 Task: Look for products in the category "Sun Protection & Bug Spray" from All Good only.
Action: Mouse moved to (280, 140)
Screenshot: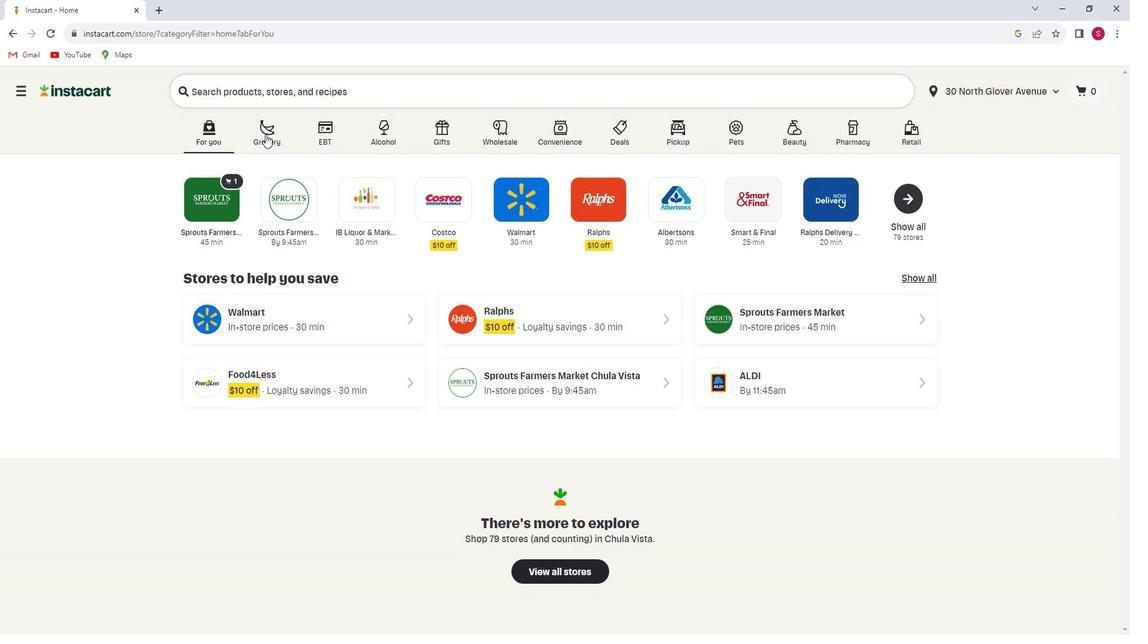 
Action: Mouse pressed left at (280, 140)
Screenshot: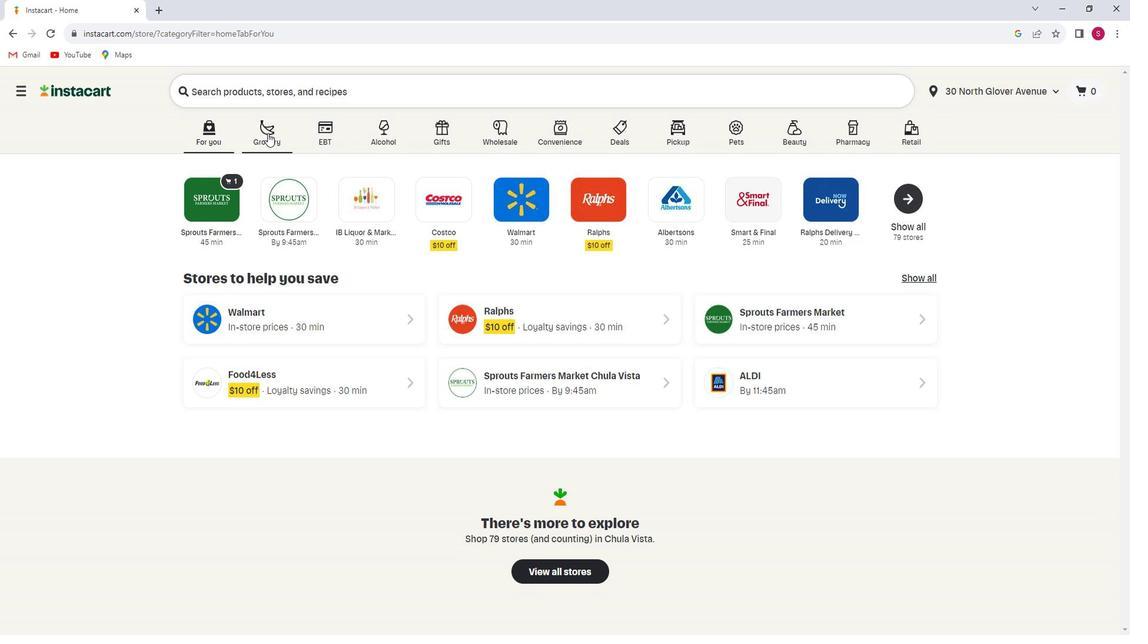 
Action: Mouse moved to (297, 349)
Screenshot: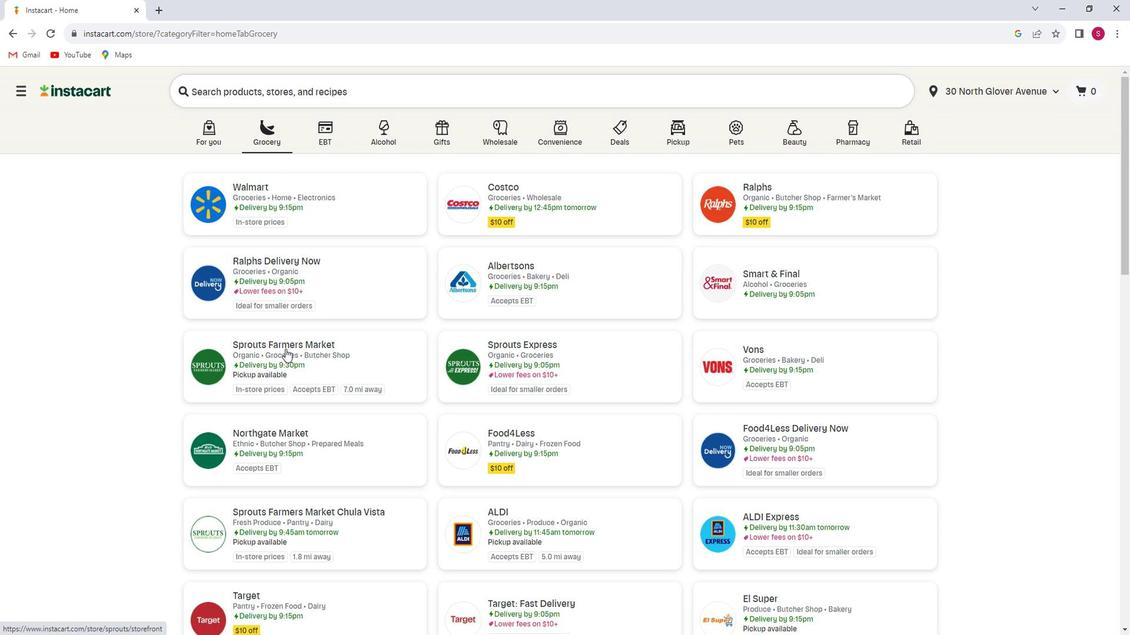 
Action: Mouse pressed left at (297, 349)
Screenshot: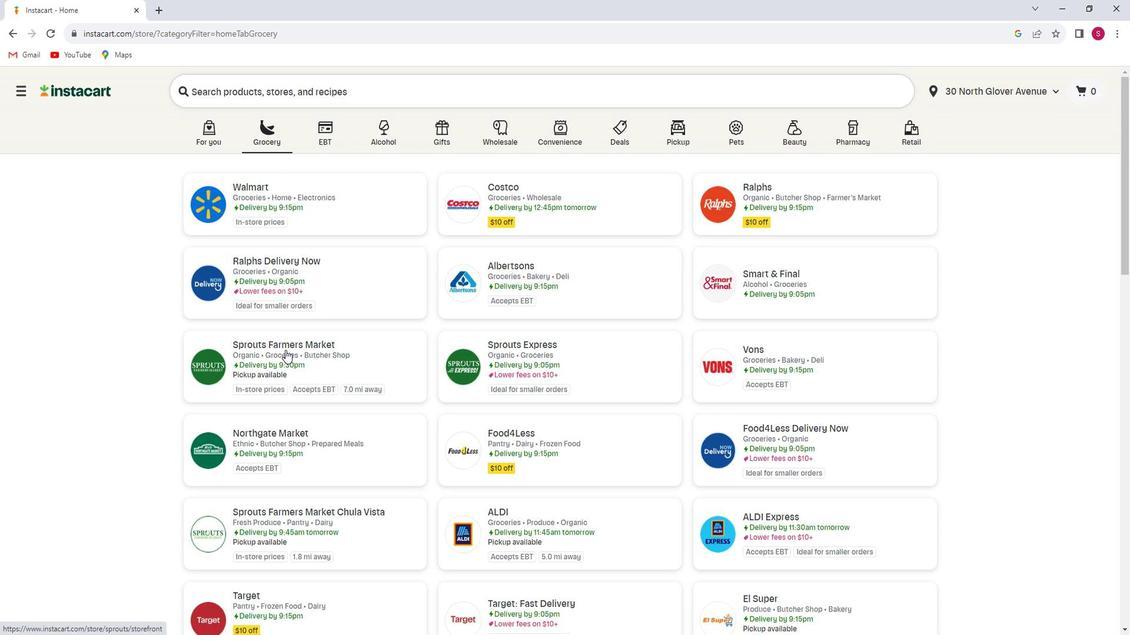 
Action: Mouse moved to (100, 430)
Screenshot: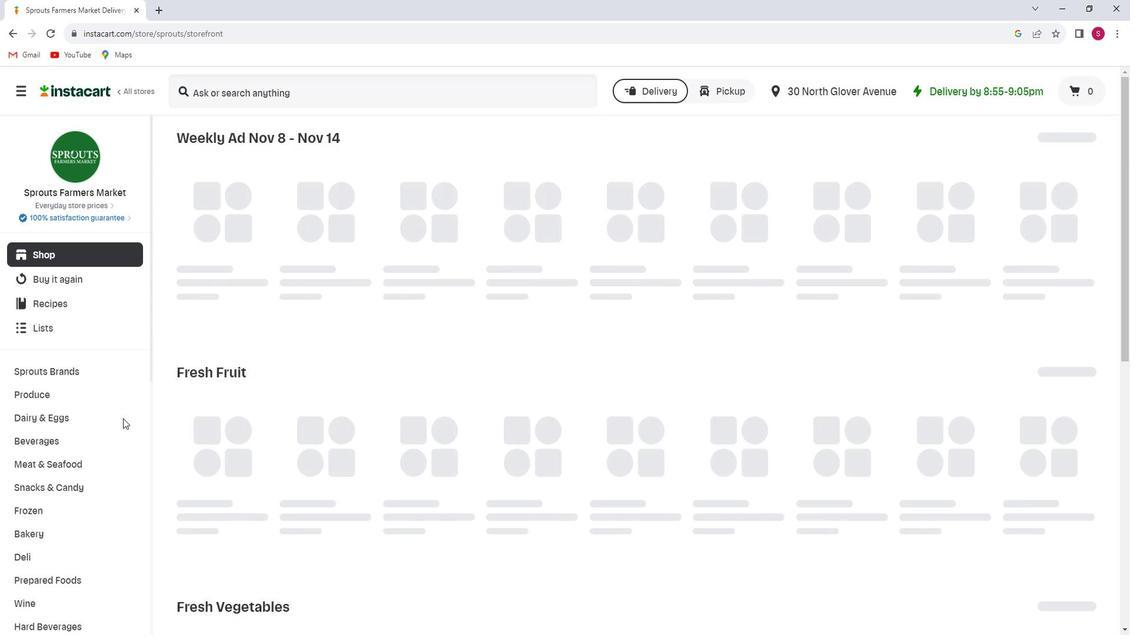 
Action: Mouse scrolled (100, 429) with delta (0, 0)
Screenshot: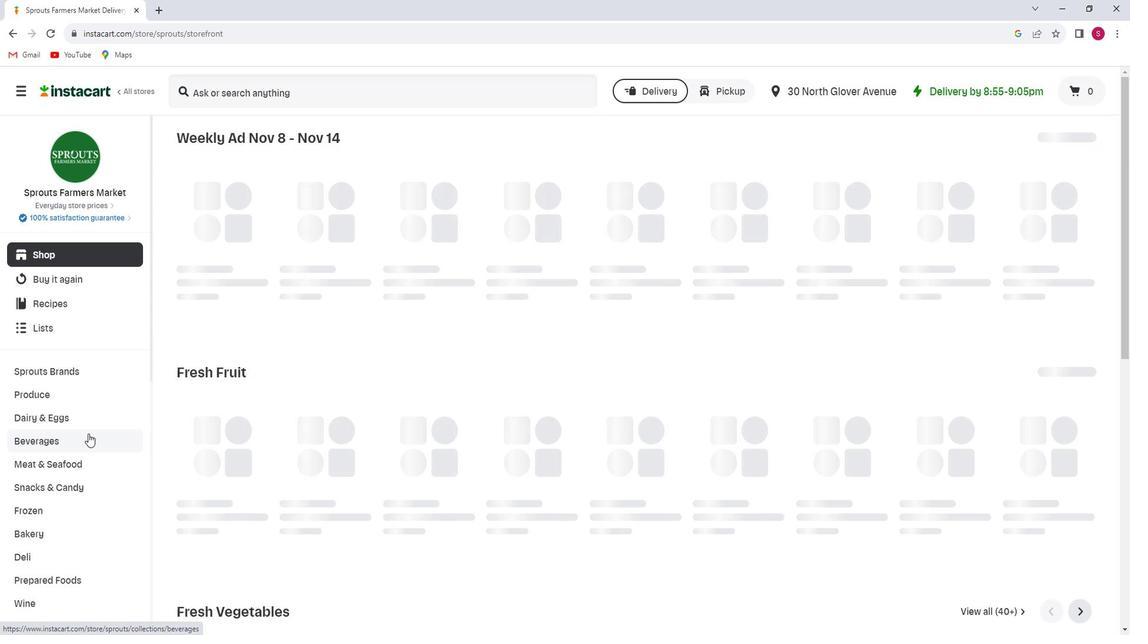 
Action: Mouse scrolled (100, 429) with delta (0, 0)
Screenshot: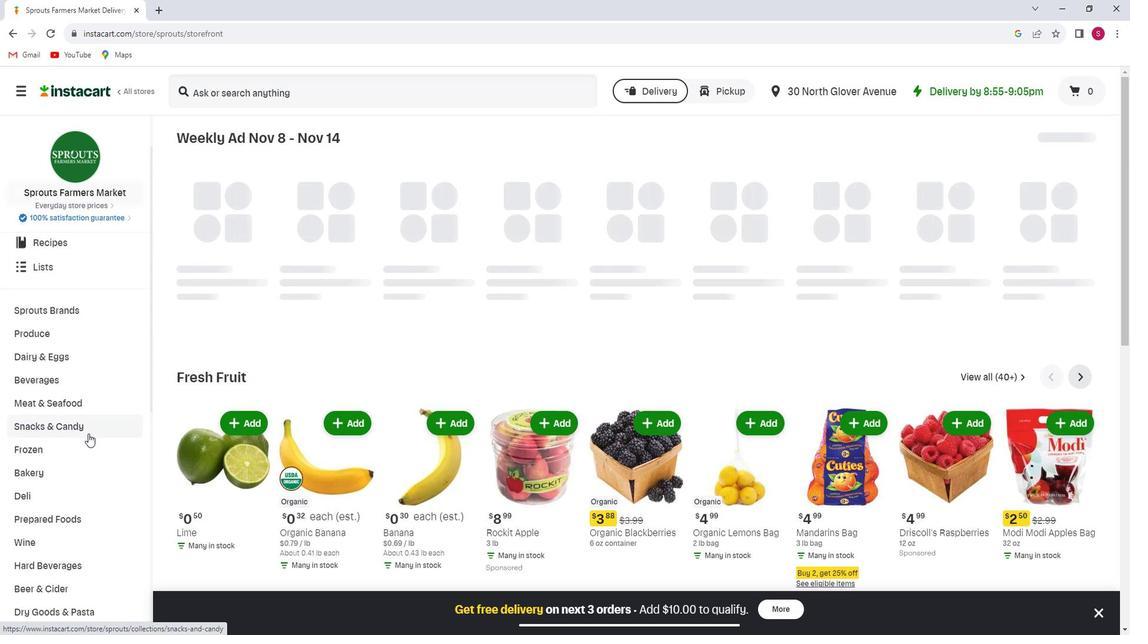 
Action: Mouse scrolled (100, 429) with delta (0, 0)
Screenshot: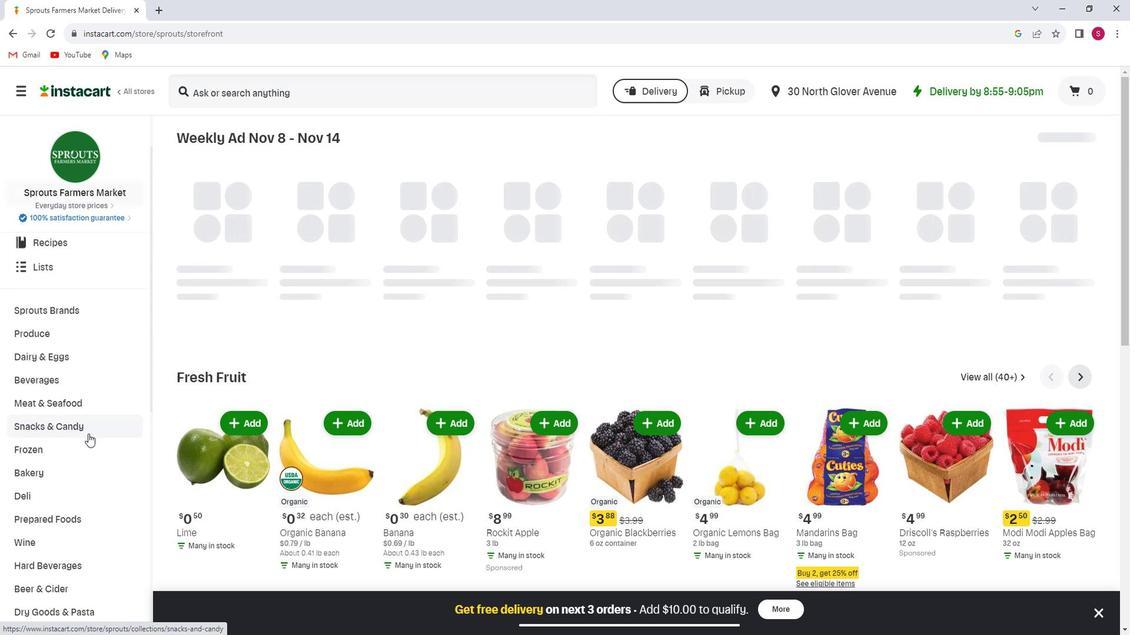 
Action: Mouse scrolled (100, 429) with delta (0, 0)
Screenshot: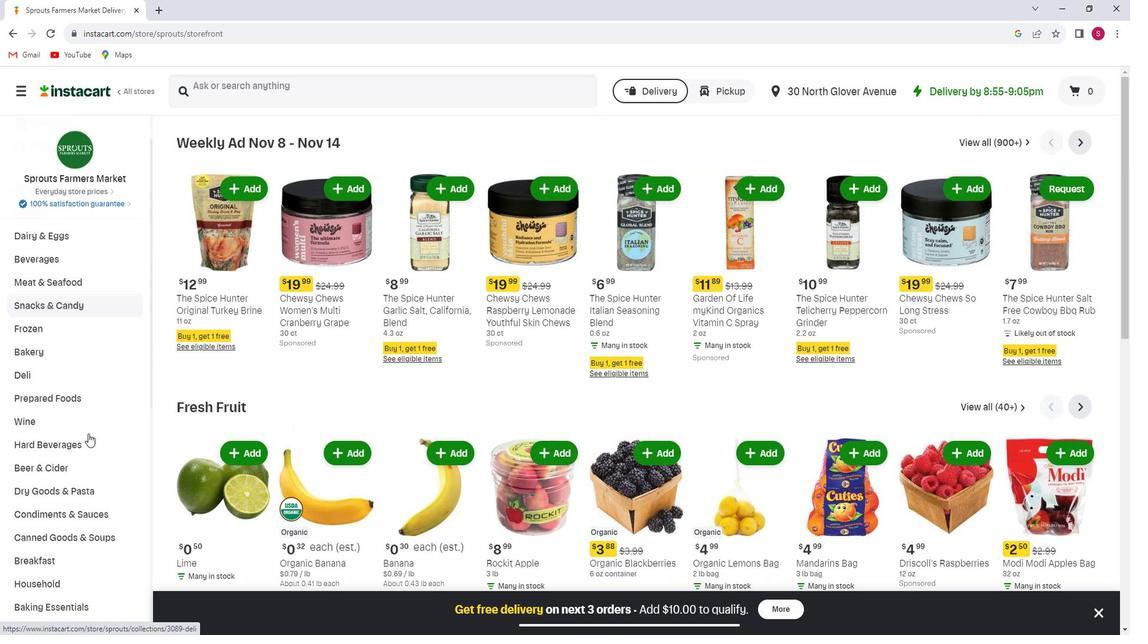 
Action: Mouse scrolled (100, 429) with delta (0, 0)
Screenshot: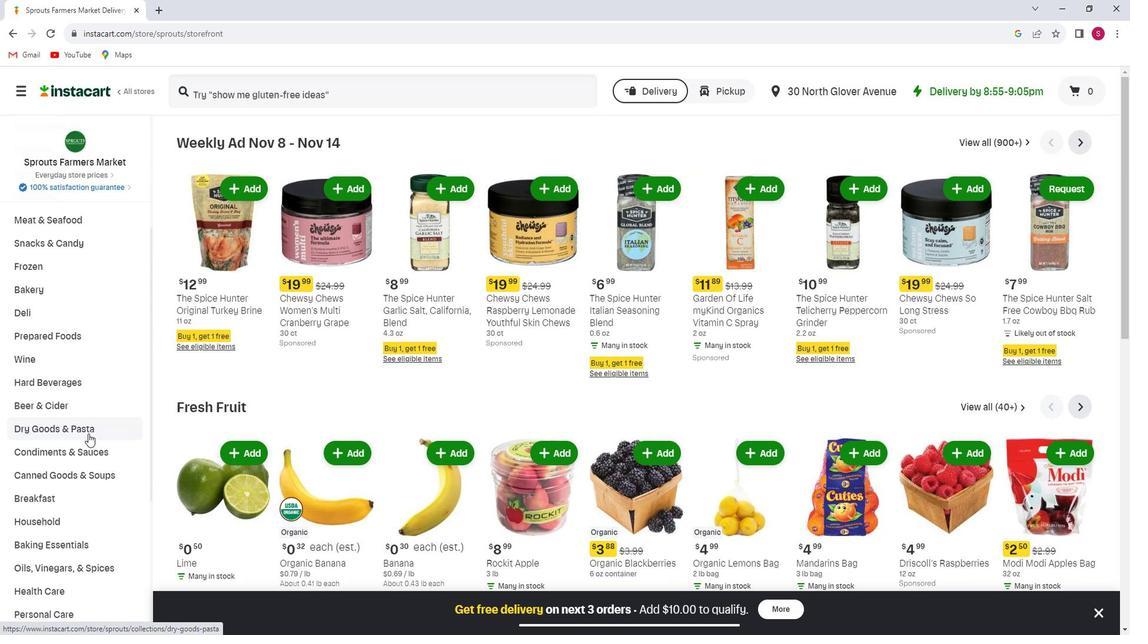 
Action: Mouse scrolled (100, 429) with delta (0, 0)
Screenshot: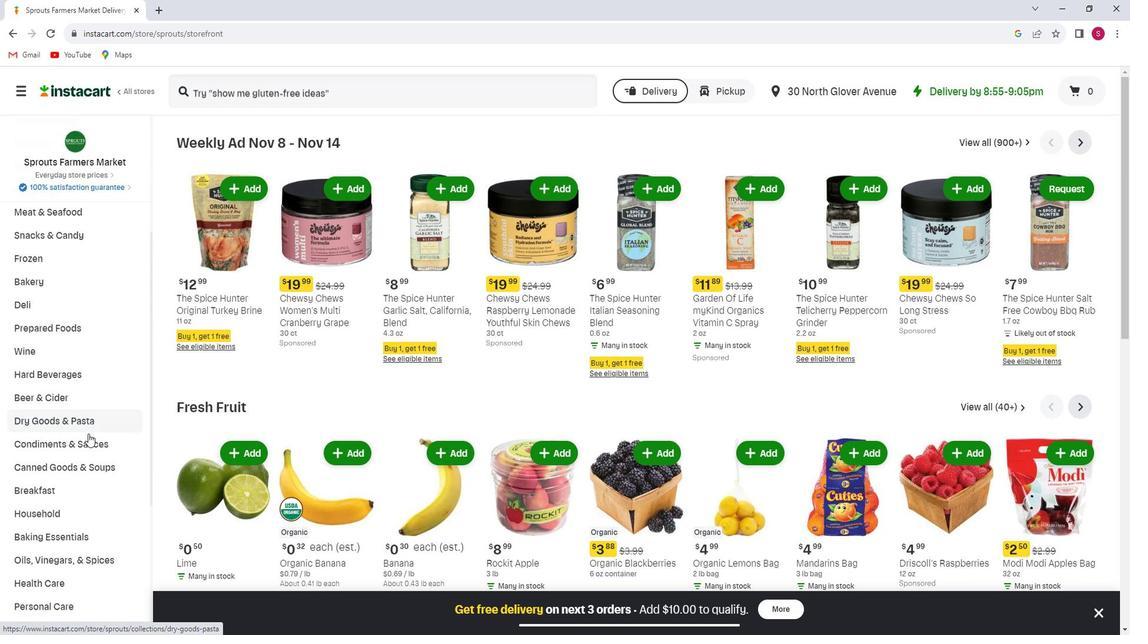 
Action: Mouse scrolled (100, 429) with delta (0, 0)
Screenshot: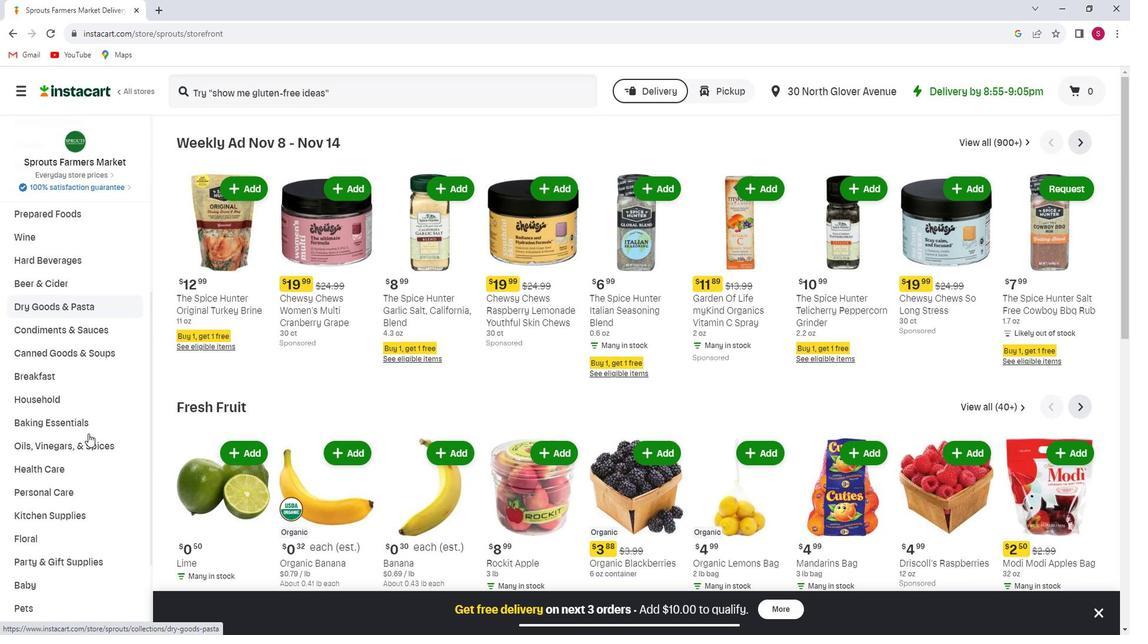 
Action: Mouse pressed left at (100, 430)
Screenshot: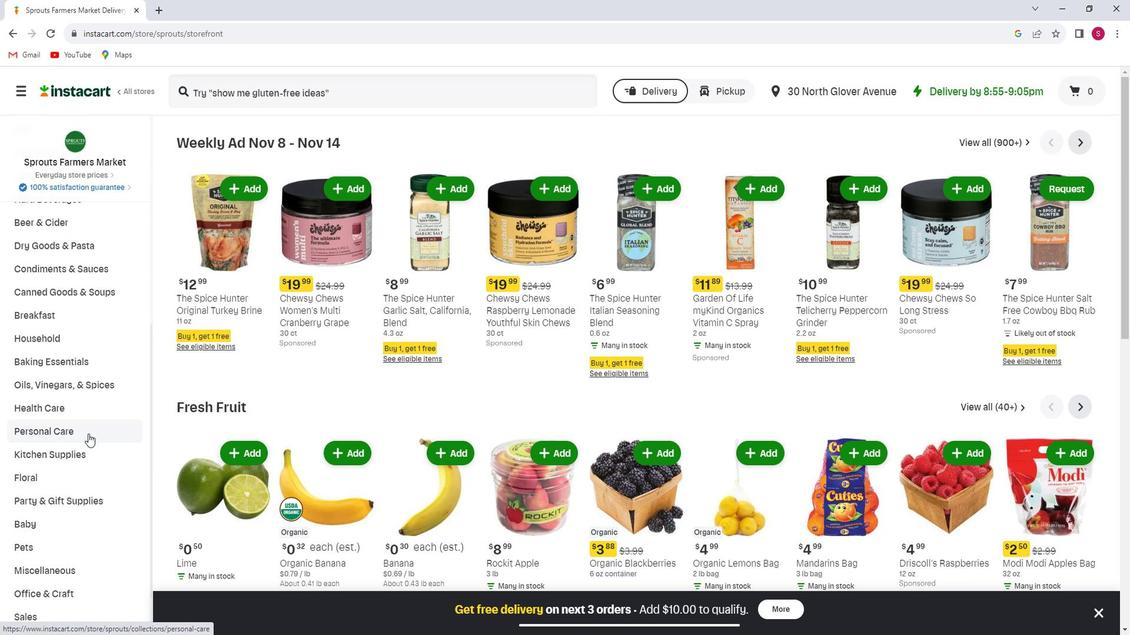 
Action: Mouse moved to (913, 171)
Screenshot: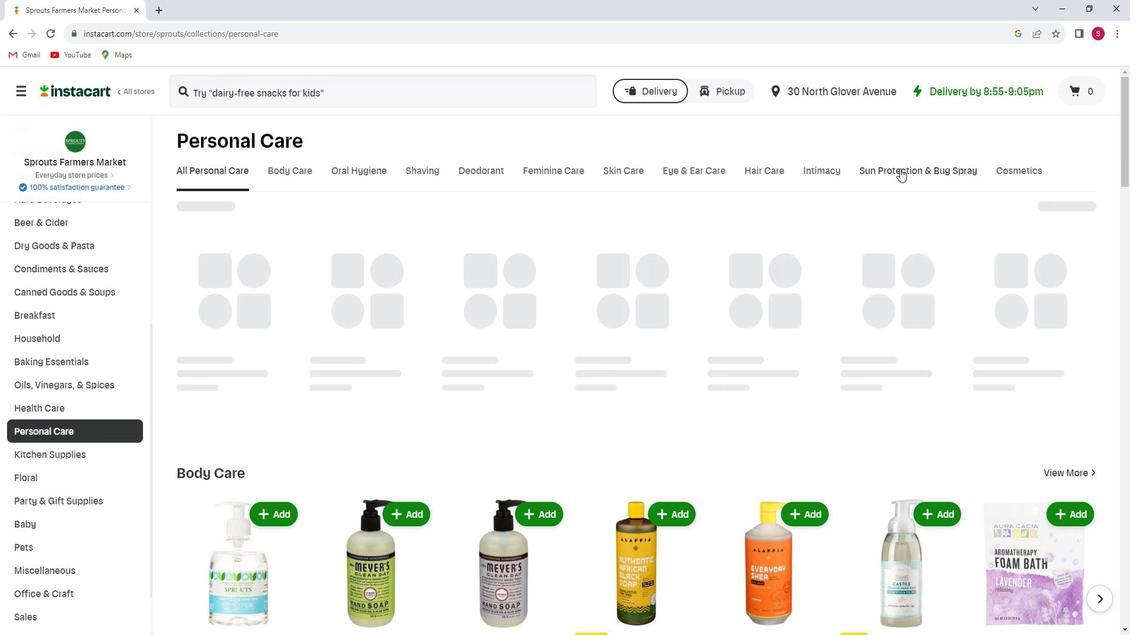 
Action: Mouse pressed left at (913, 171)
Screenshot: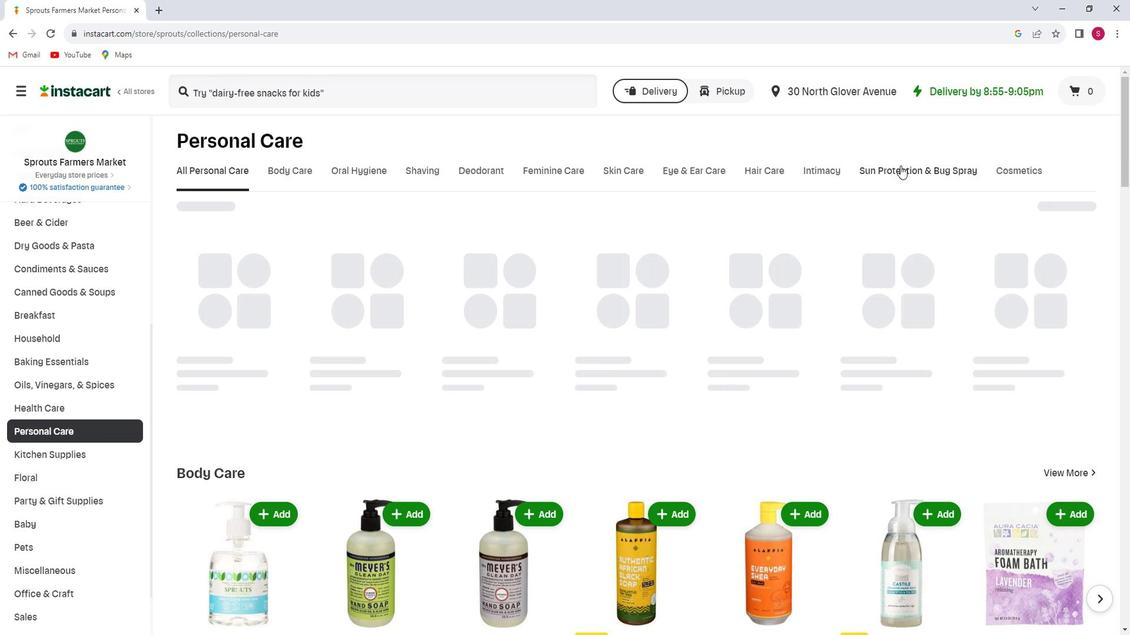 
Action: Mouse moved to (290, 282)
Screenshot: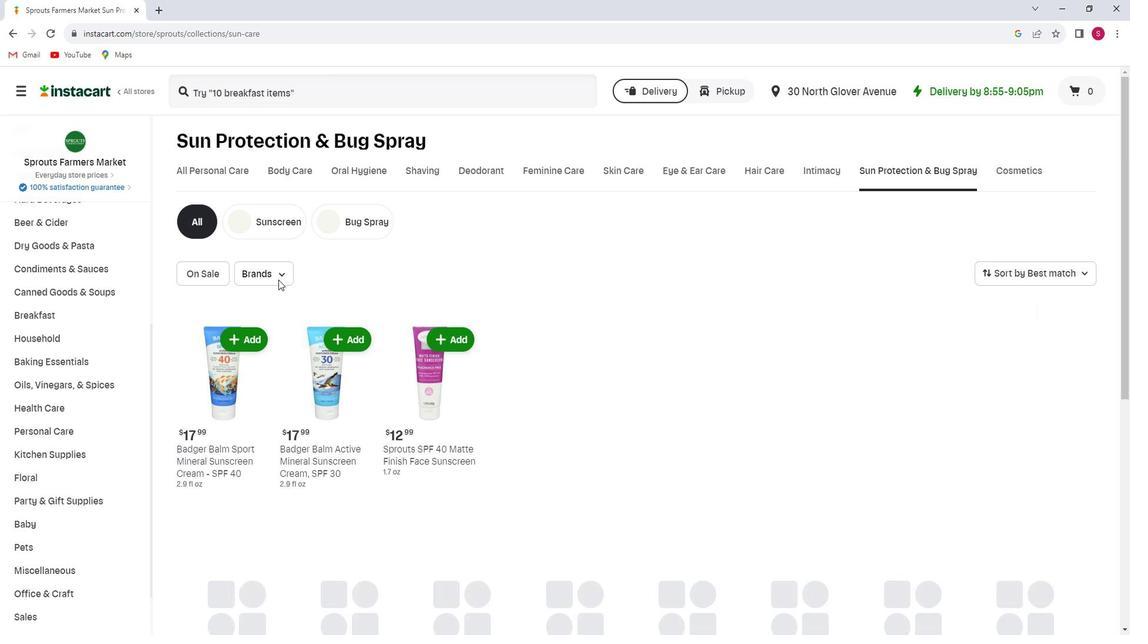 
Action: Mouse pressed left at (290, 282)
Screenshot: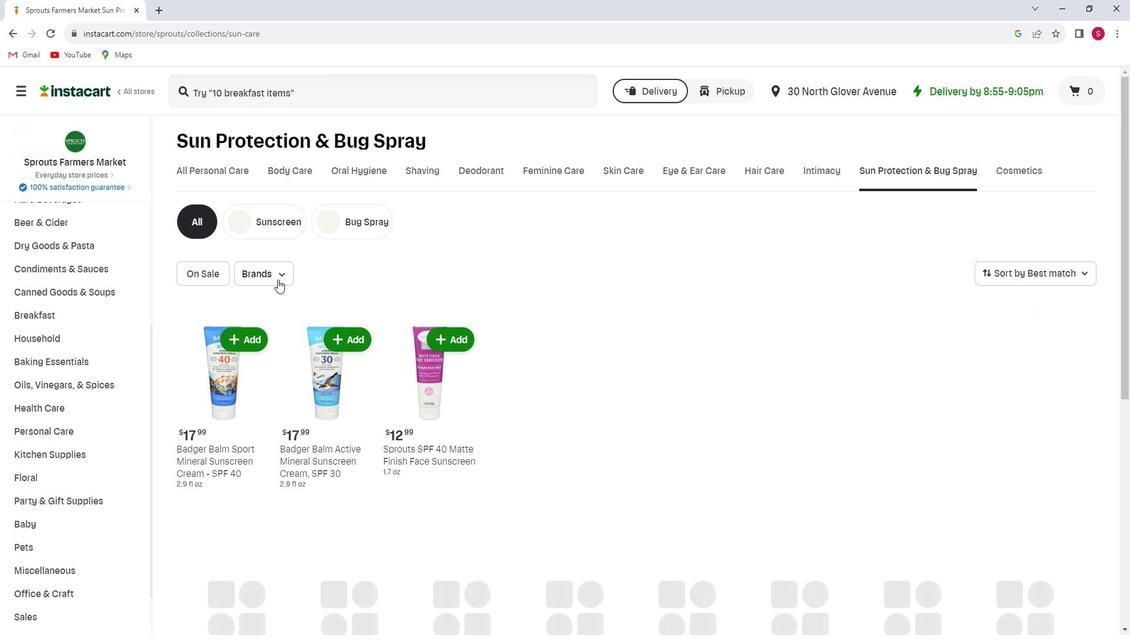 
Action: Mouse moved to (303, 344)
Screenshot: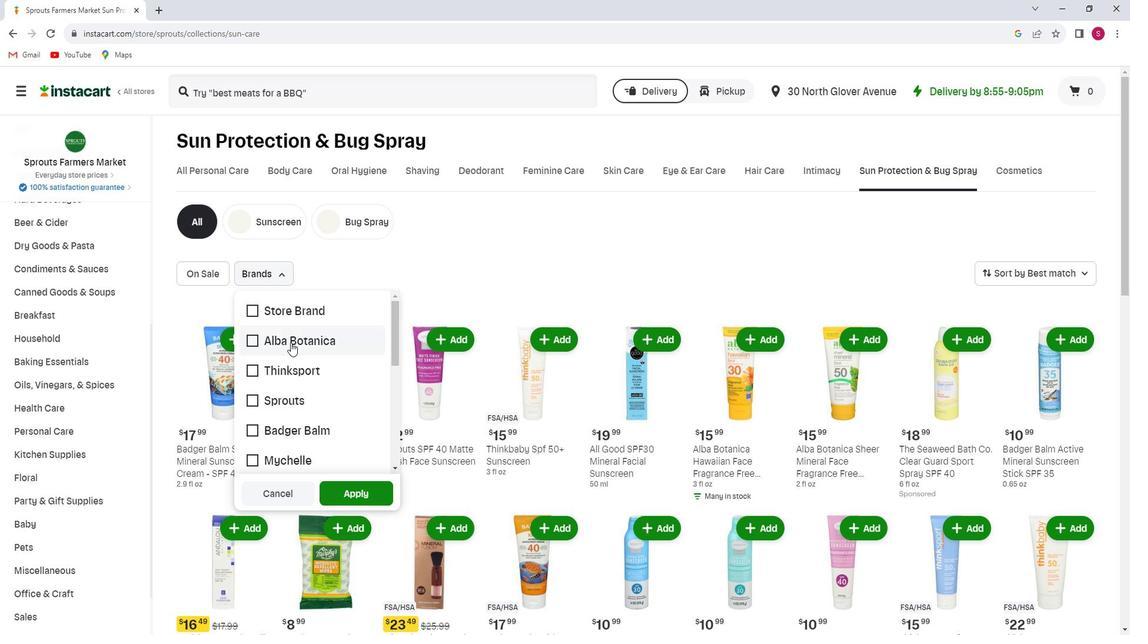 
Action: Mouse scrolled (303, 343) with delta (0, 0)
Screenshot: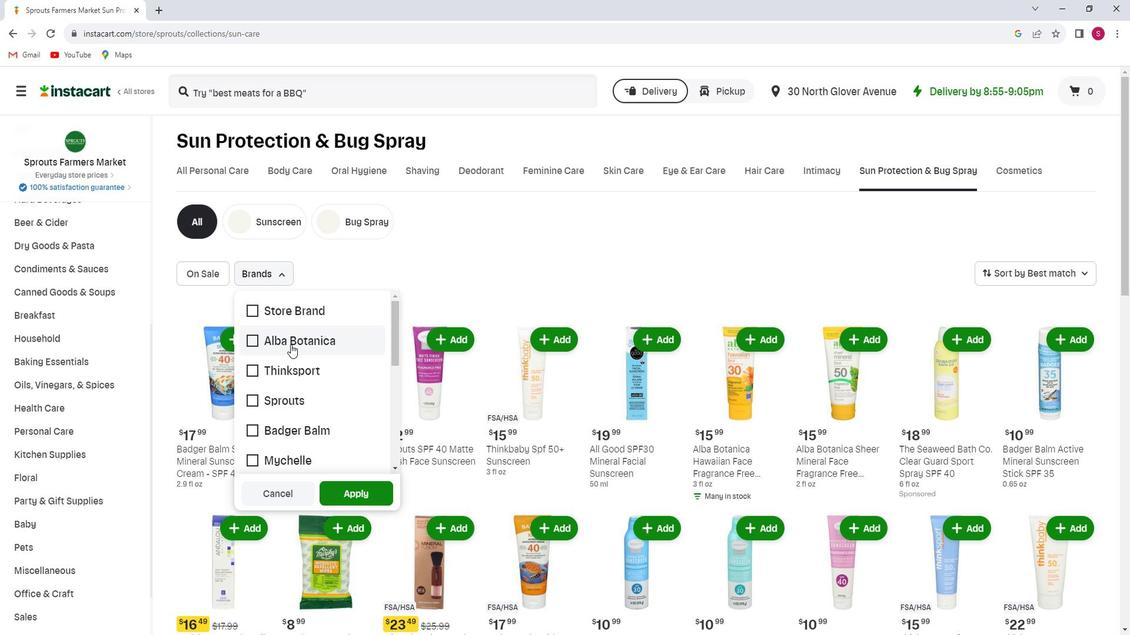 
Action: Mouse moved to (303, 345)
Screenshot: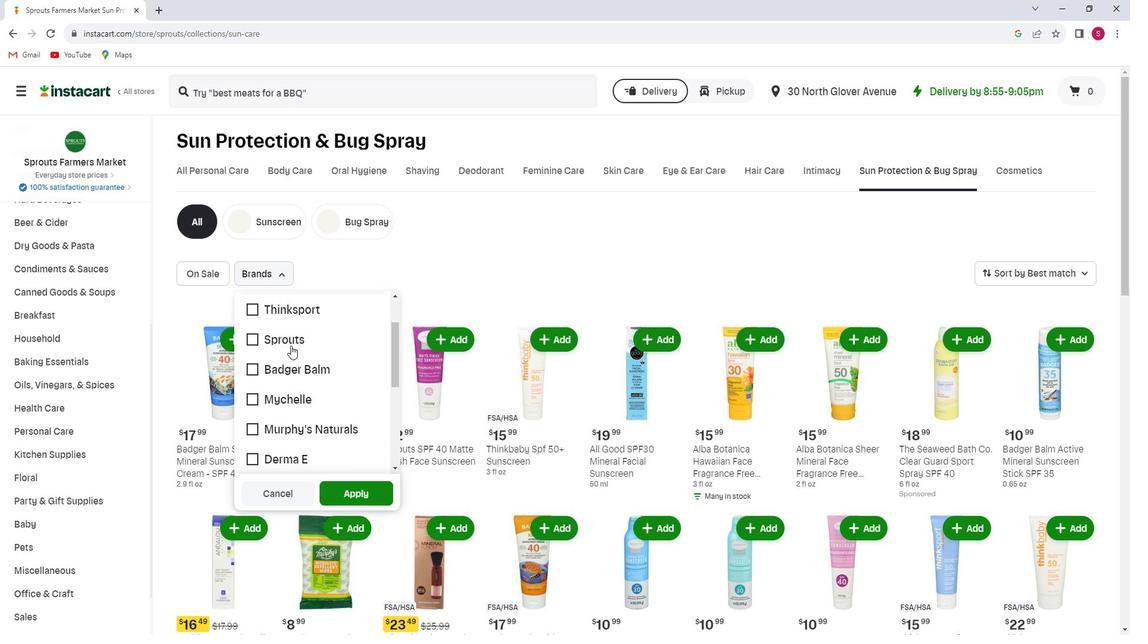 
Action: Mouse scrolled (303, 345) with delta (0, 0)
Screenshot: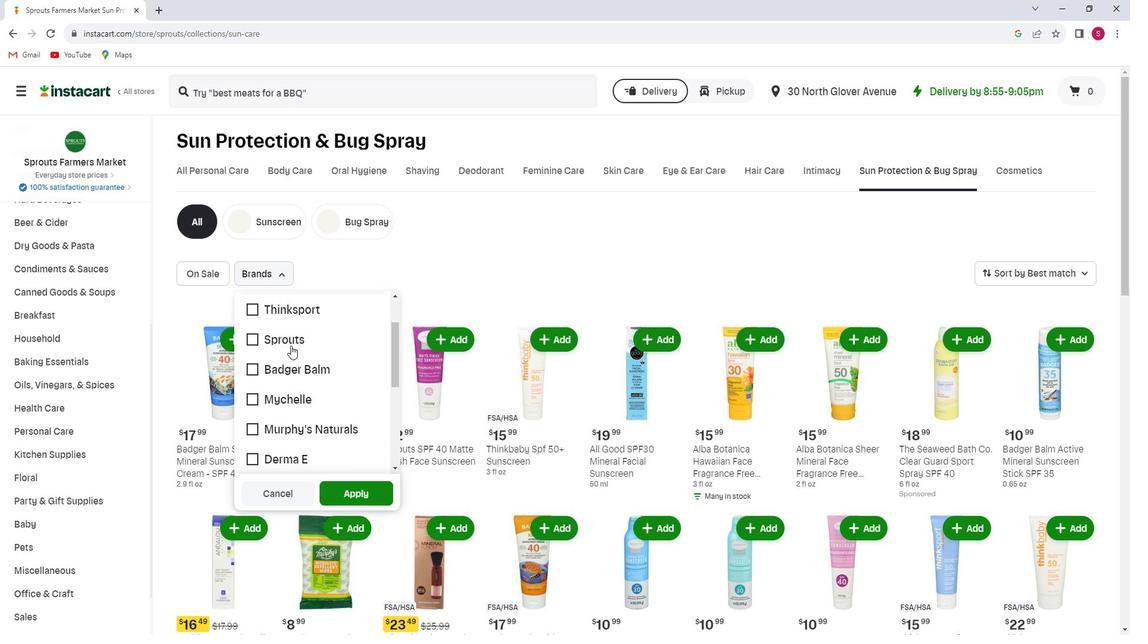 
Action: Mouse moved to (297, 353)
Screenshot: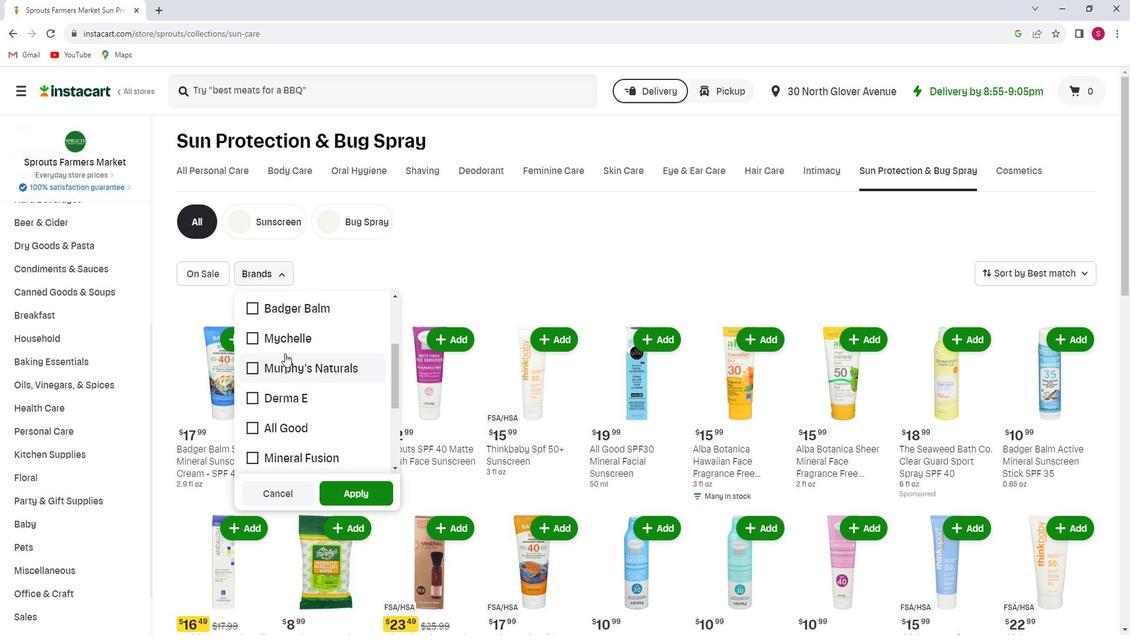 
Action: Mouse scrolled (297, 353) with delta (0, 0)
Screenshot: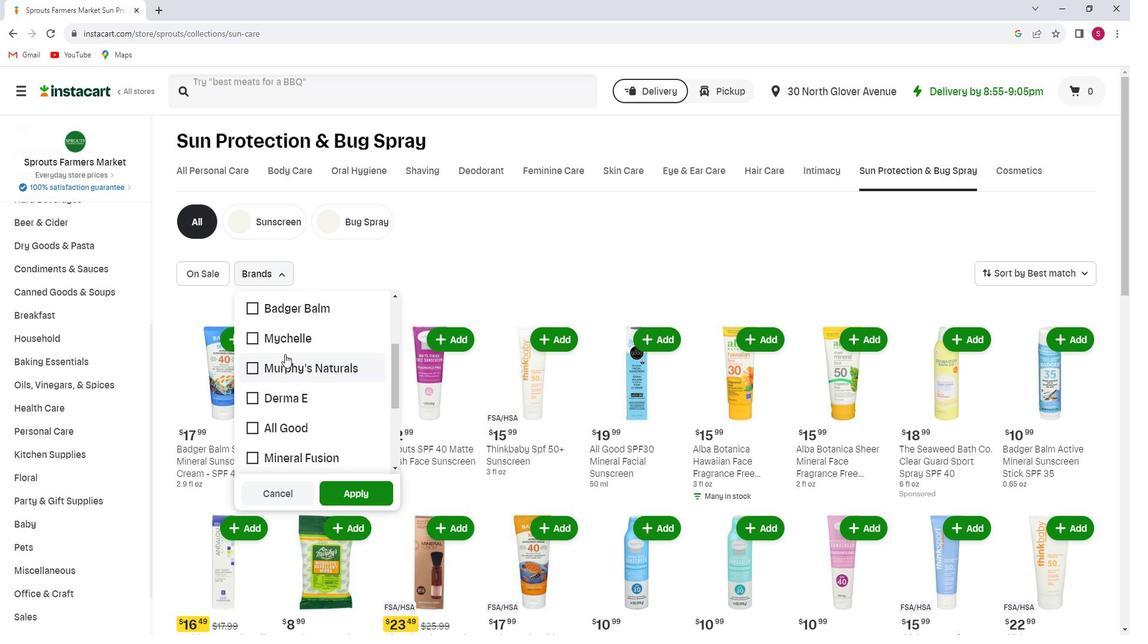 
Action: Mouse moved to (266, 365)
Screenshot: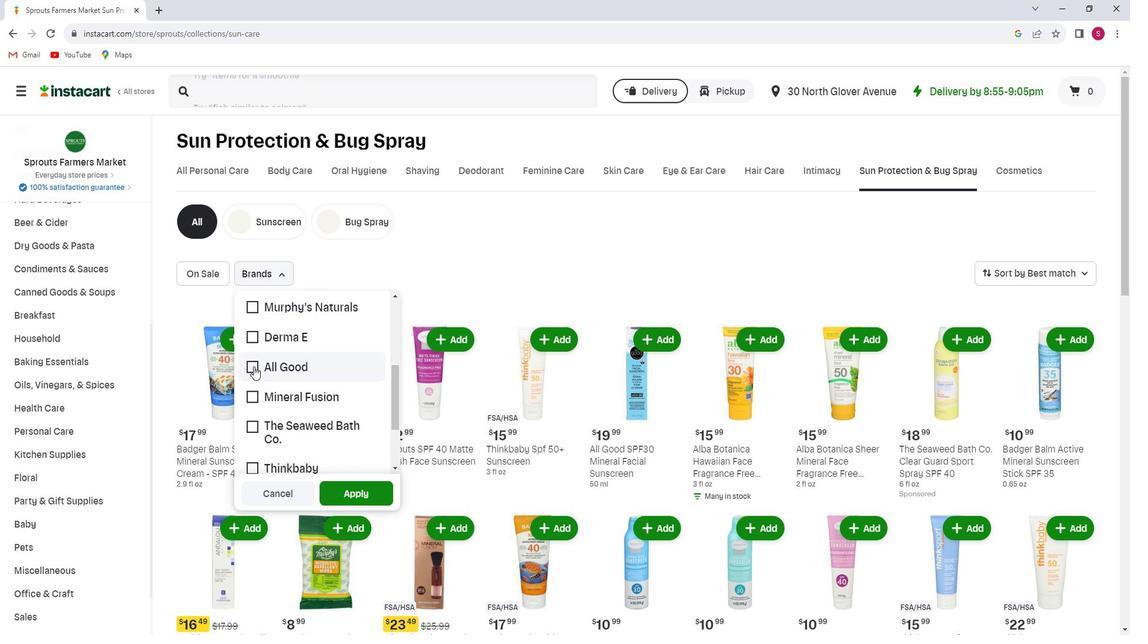 
Action: Mouse pressed left at (266, 365)
Screenshot: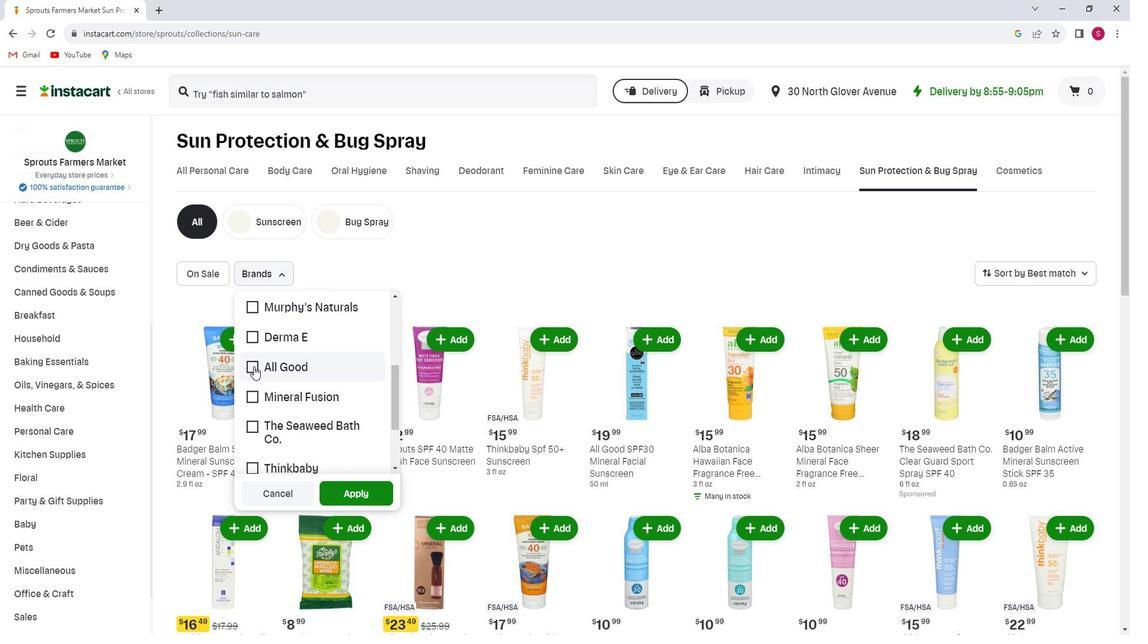
Action: Mouse moved to (358, 486)
Screenshot: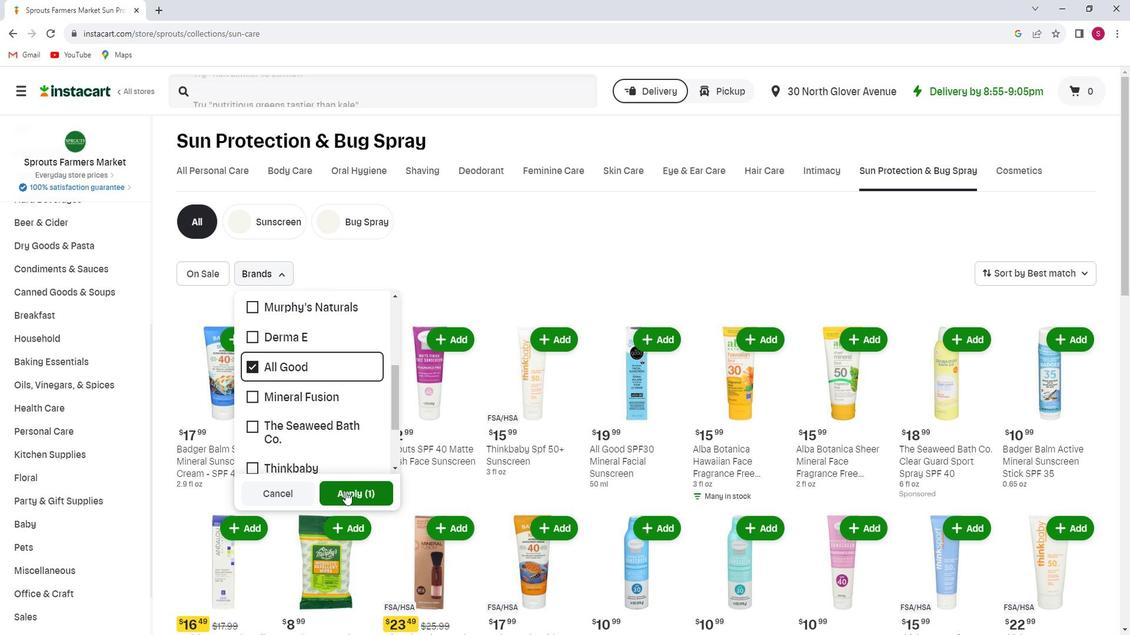 
Action: Mouse pressed left at (358, 486)
Screenshot: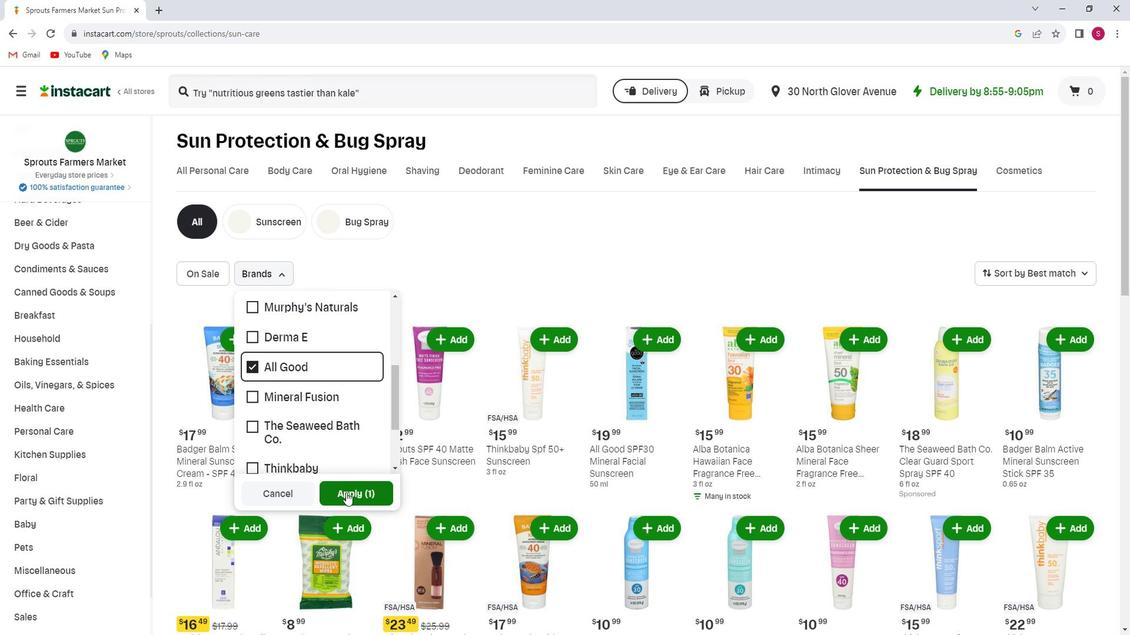 
Action: Mouse moved to (362, 472)
Screenshot: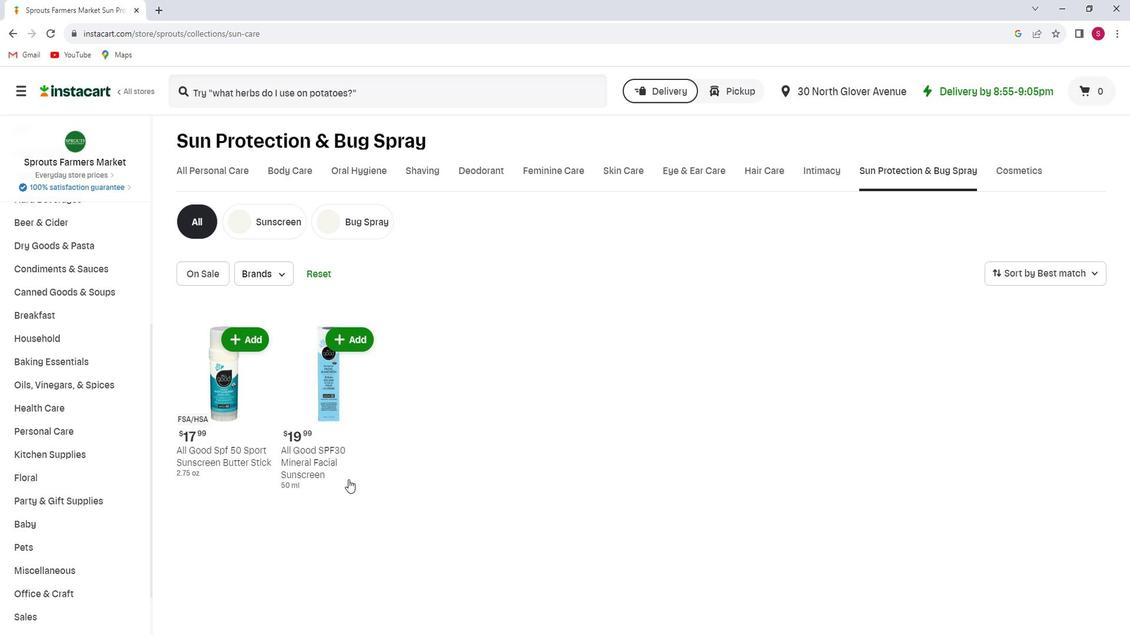 
